 Task: Distrubute row.
Action: Mouse moved to (315, 267)
Screenshot: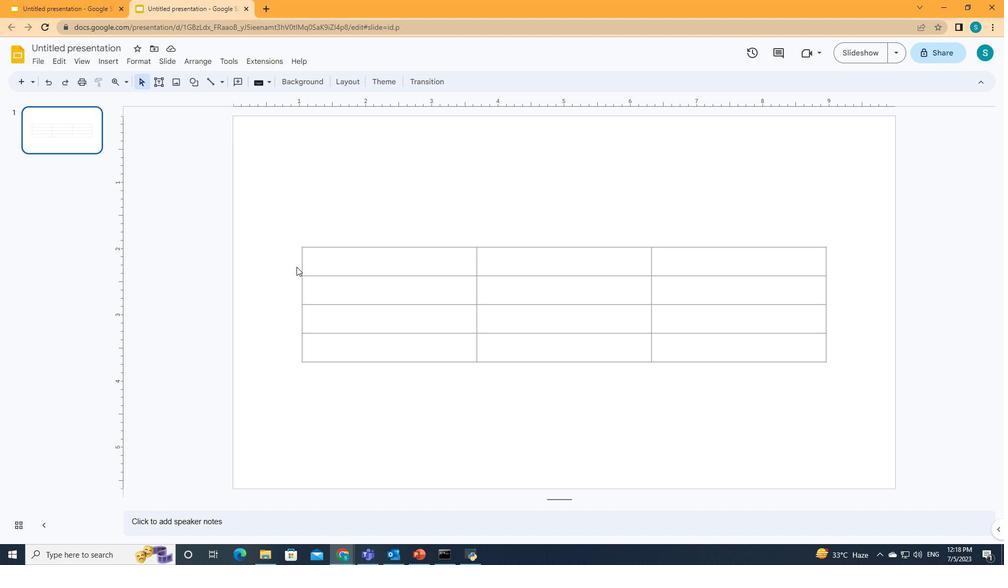 
Action: Mouse pressed left at (315, 267)
Screenshot: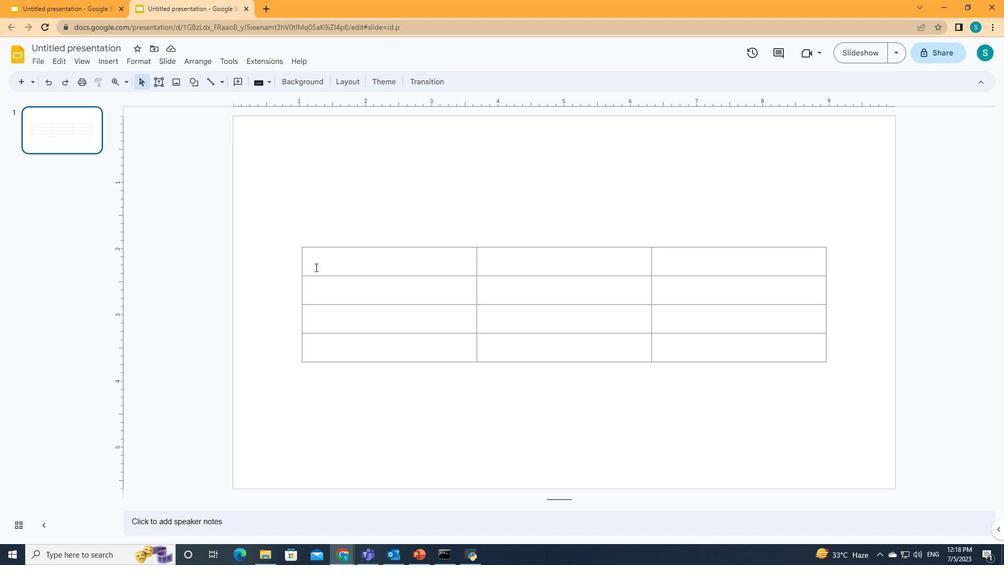 
Action: Mouse moved to (140, 57)
Screenshot: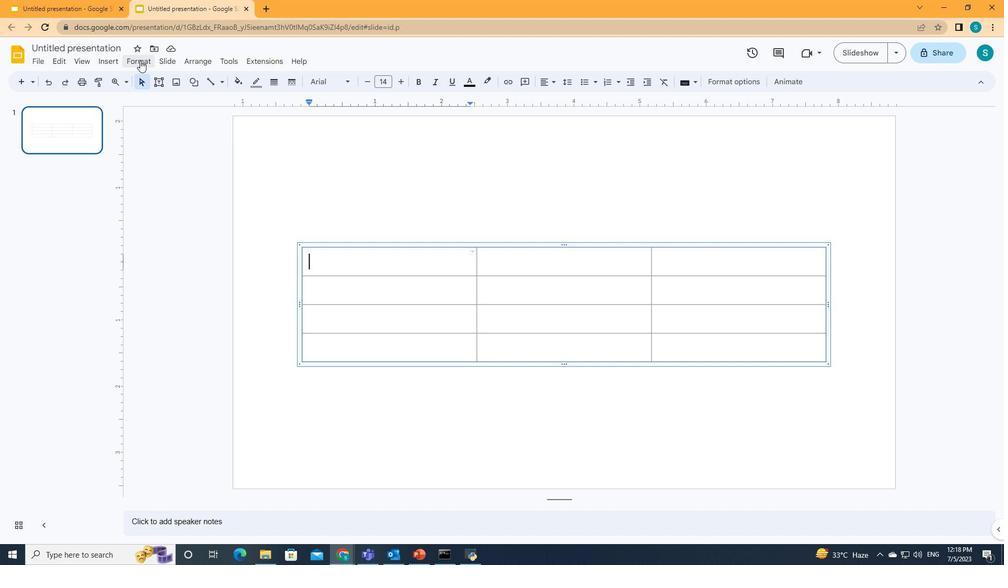 
Action: Mouse pressed left at (140, 57)
Screenshot: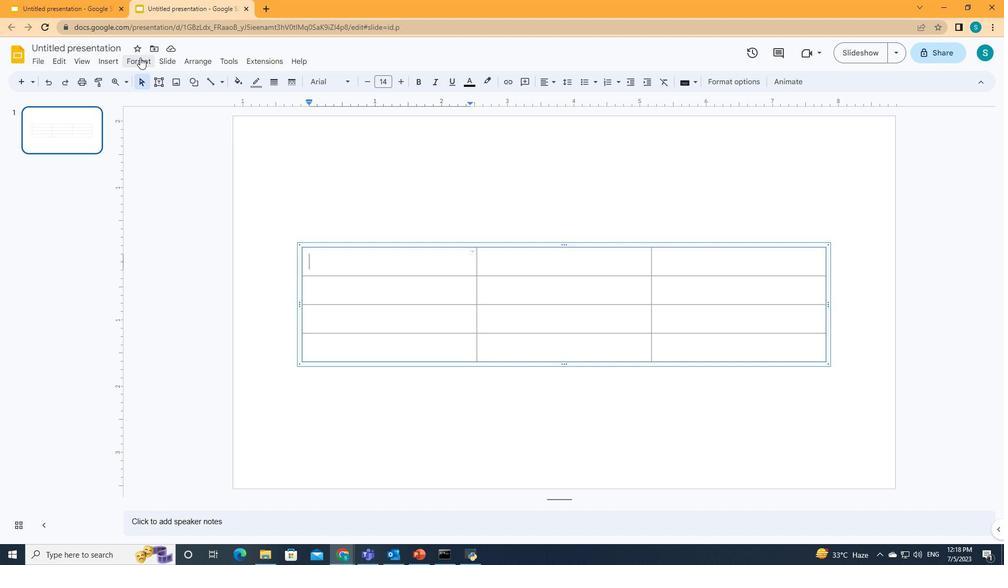 
Action: Mouse moved to (210, 156)
Screenshot: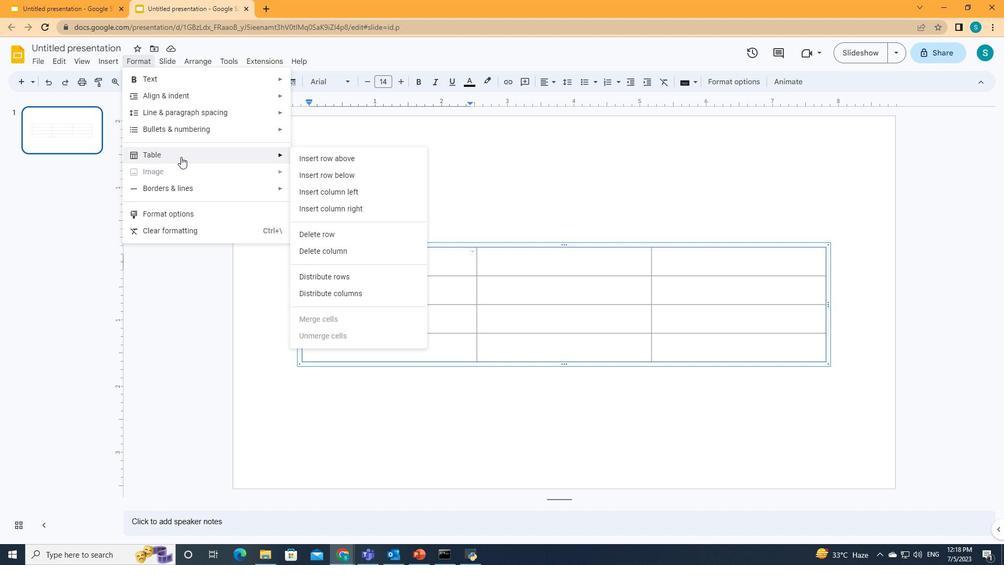 
Action: Mouse pressed left at (210, 156)
Screenshot: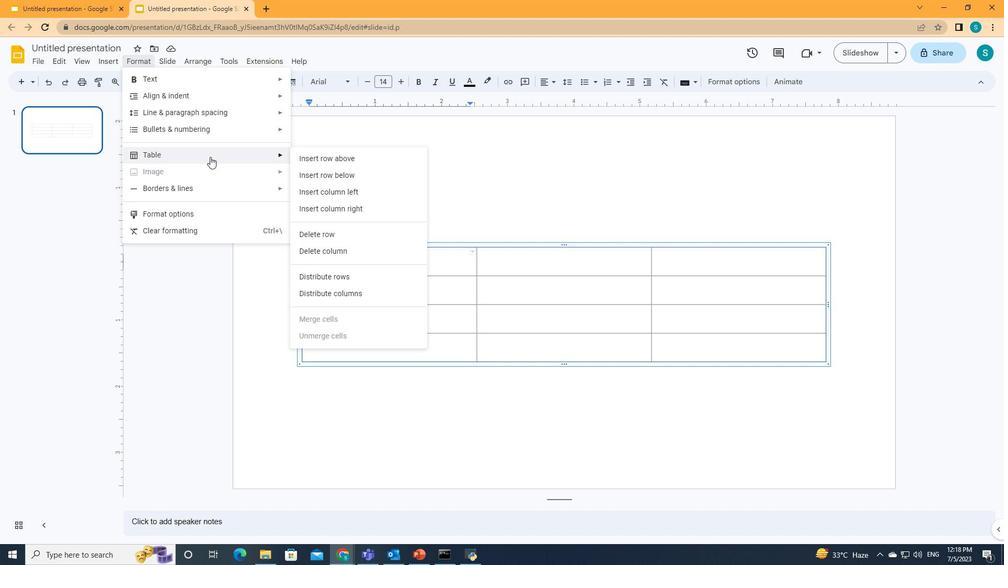
Action: Mouse moved to (320, 278)
Screenshot: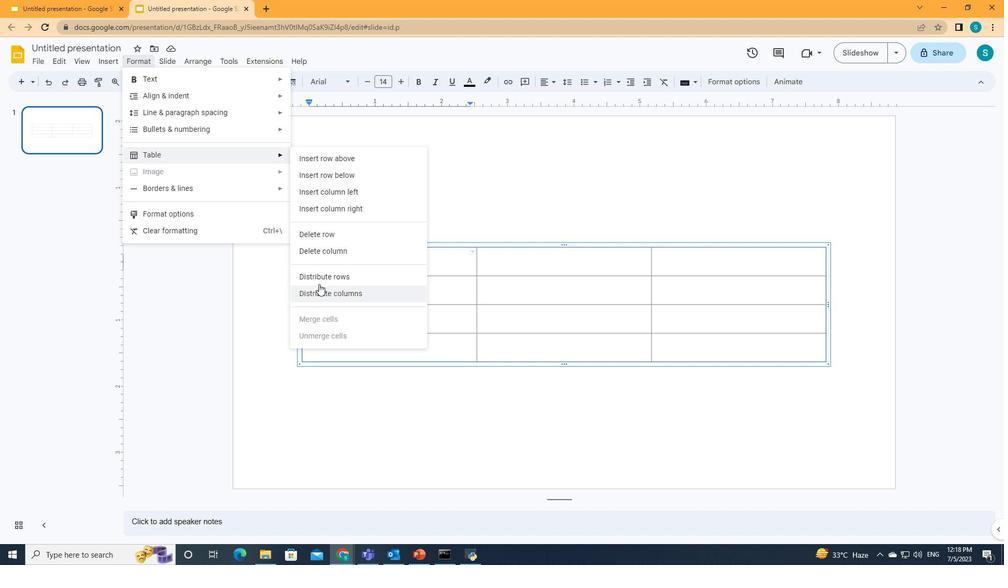 
Action: Mouse pressed left at (320, 278)
Screenshot: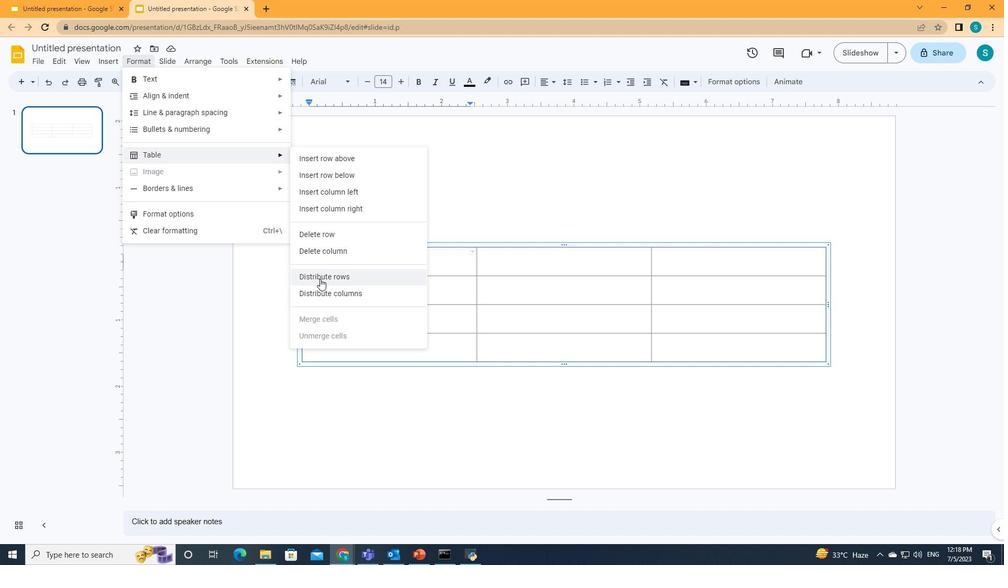 
Action: Mouse moved to (320, 278)
Screenshot: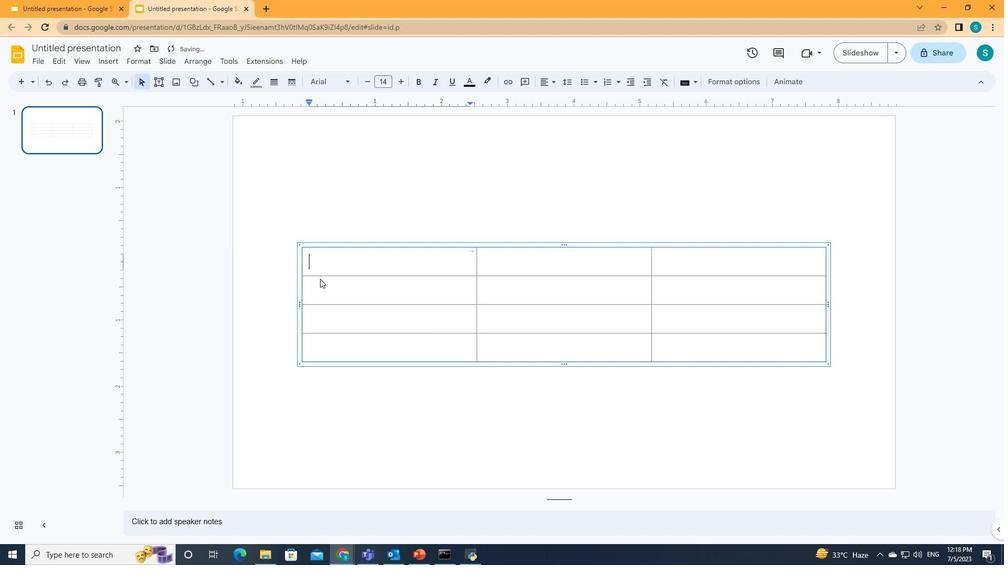
